 Task: Sort your emails by categories in the email client.
Action: Mouse moved to (226, 29)
Screenshot: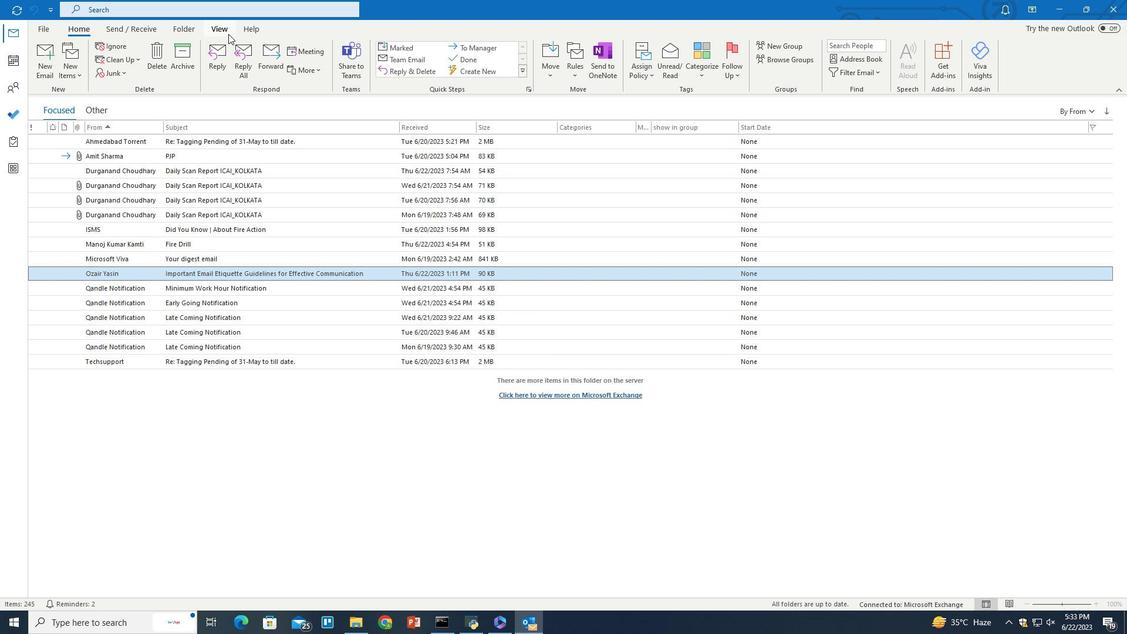 
Action: Mouse pressed left at (226, 29)
Screenshot: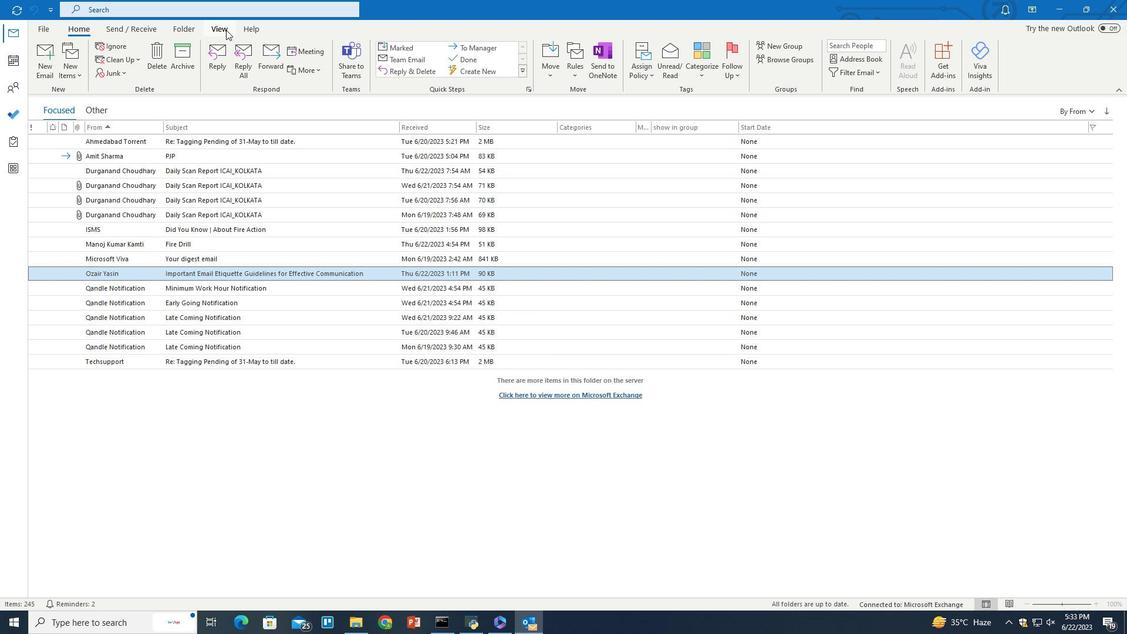 
Action: Mouse moved to (588, 52)
Screenshot: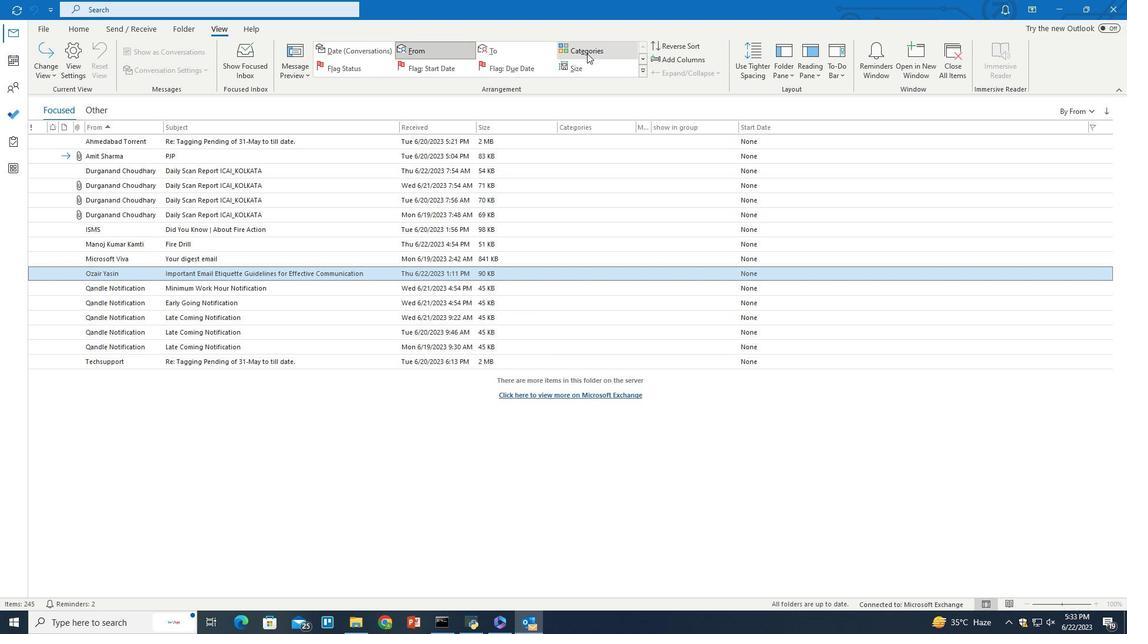 
Action: Mouse pressed left at (588, 52)
Screenshot: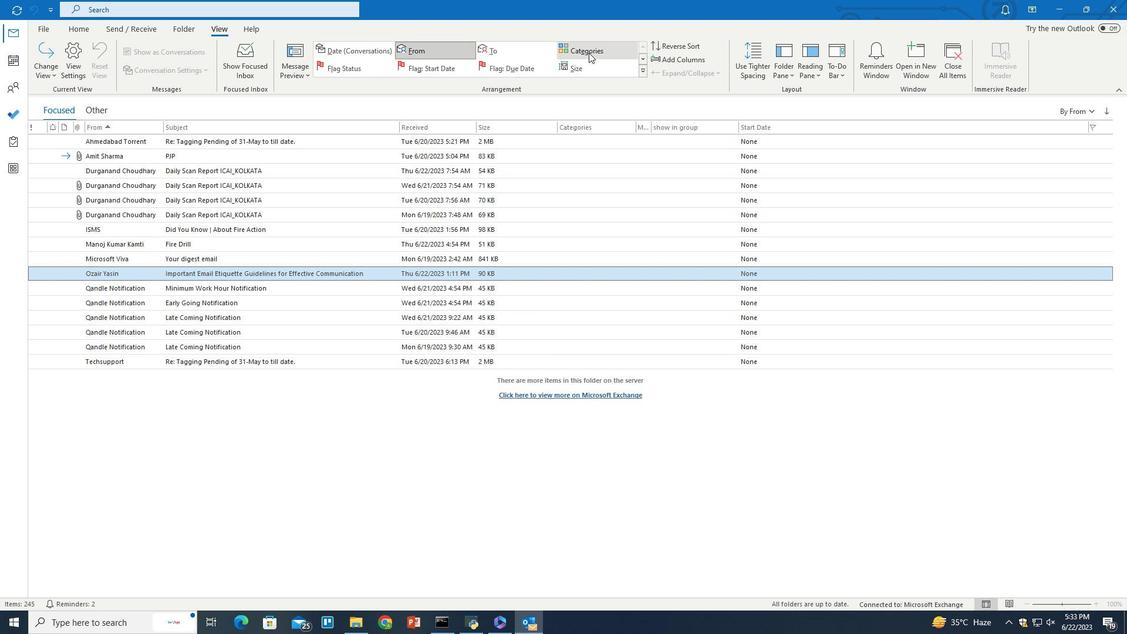 
